 Task: Choose the option "Require approval for first-time contributors" for fork pull request workflows from outside collaborators in the repository "JS".
Action: Mouse moved to (949, 150)
Screenshot: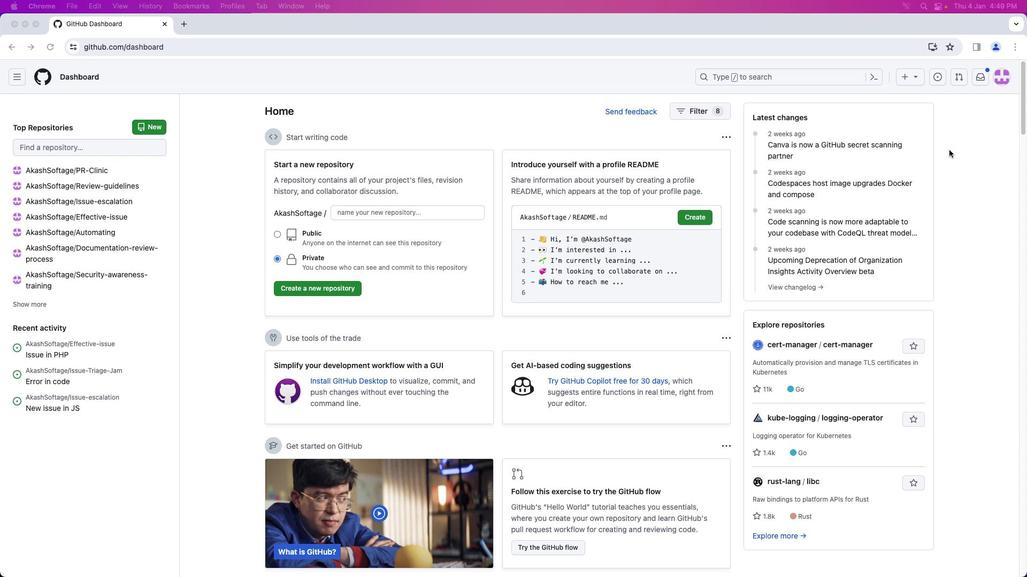 
Action: Mouse pressed left at (949, 150)
Screenshot: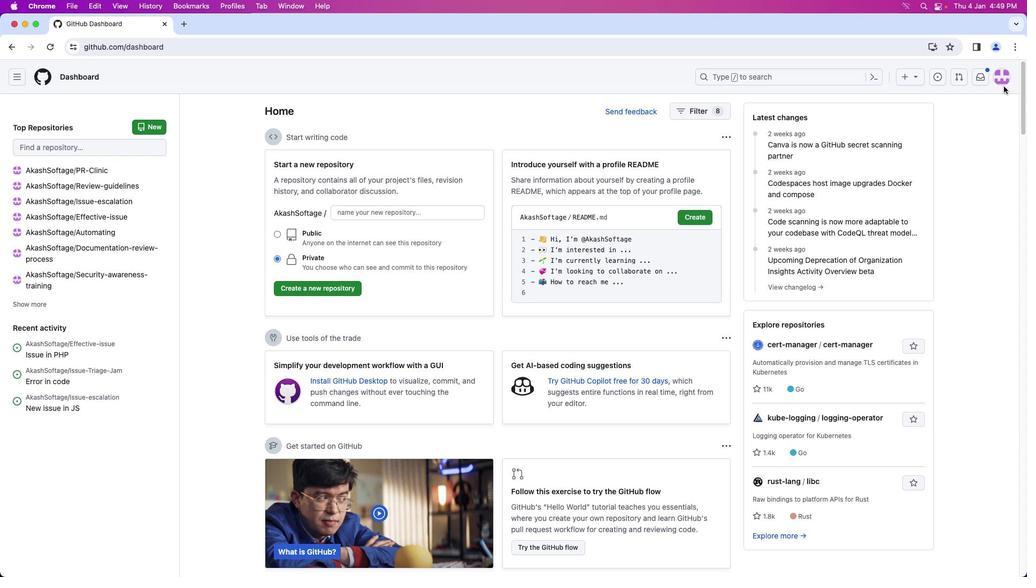 
Action: Mouse moved to (1006, 79)
Screenshot: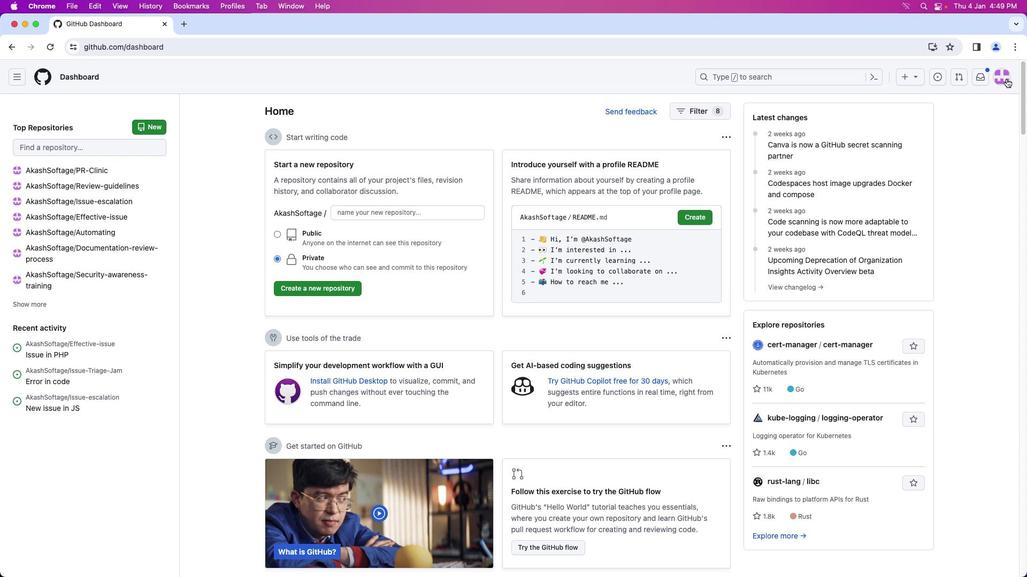 
Action: Mouse pressed left at (1006, 79)
Screenshot: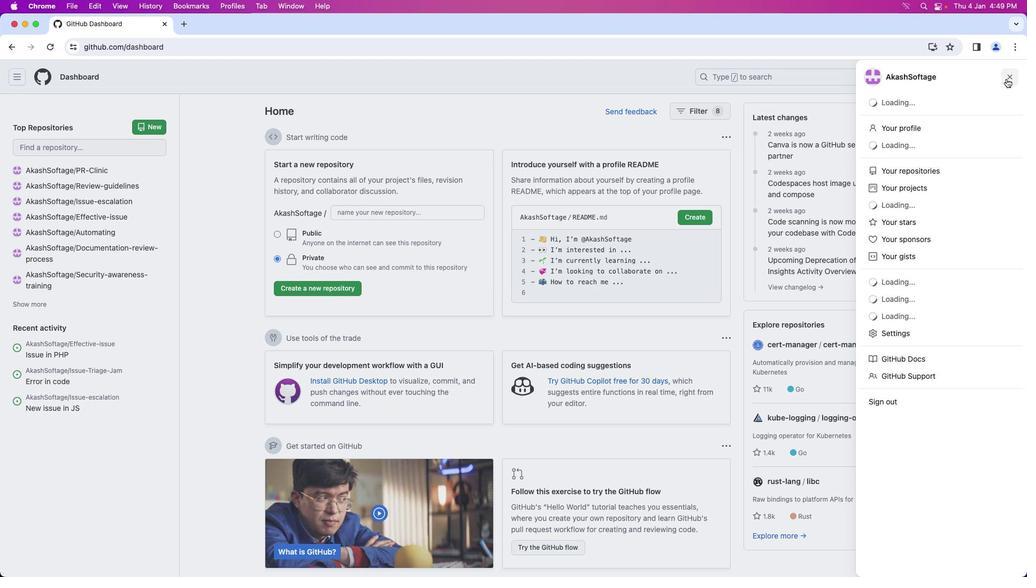 
Action: Mouse moved to (946, 170)
Screenshot: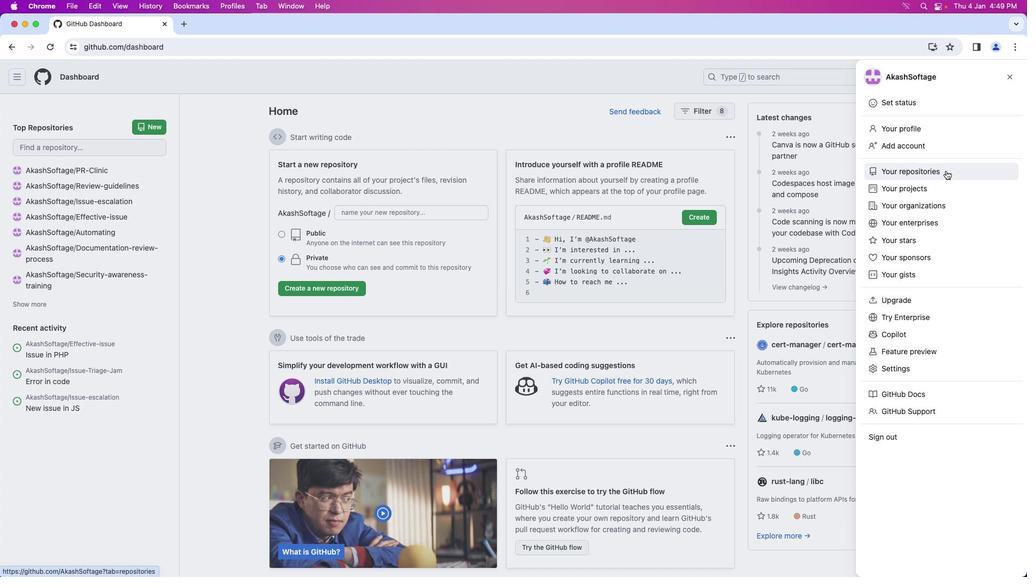 
Action: Mouse pressed left at (946, 170)
Screenshot: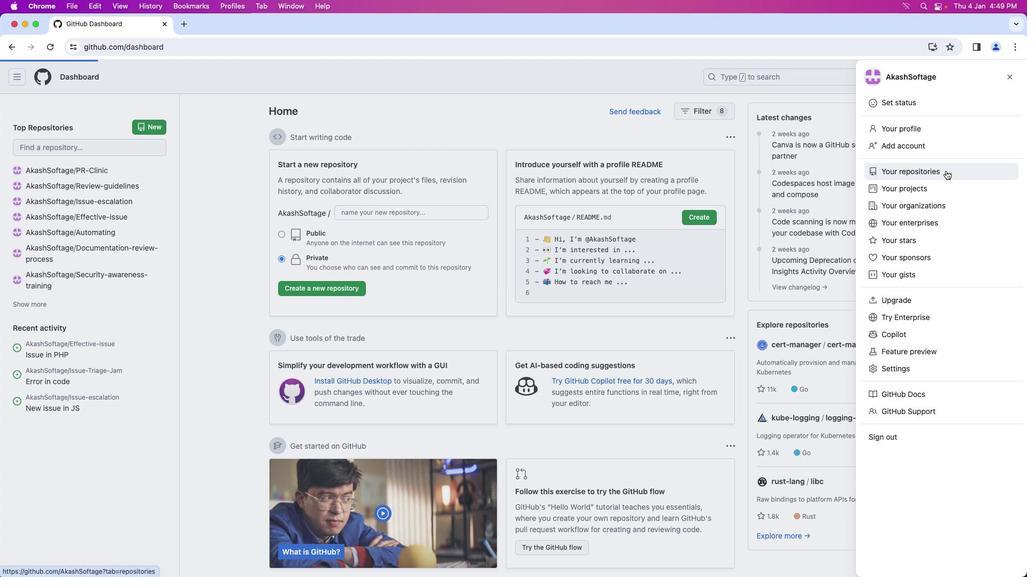 
Action: Mouse moved to (366, 180)
Screenshot: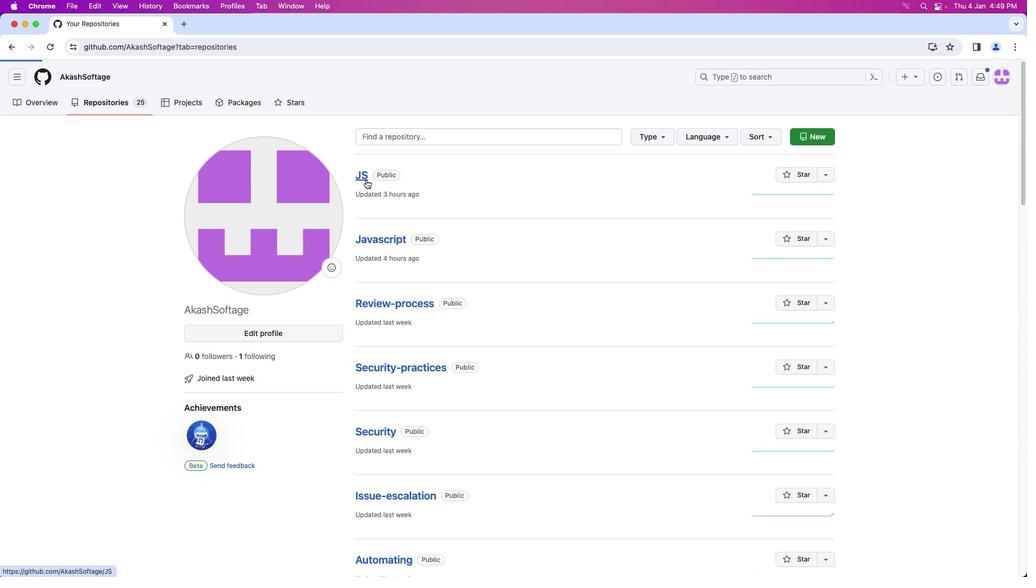 
Action: Mouse pressed left at (366, 180)
Screenshot: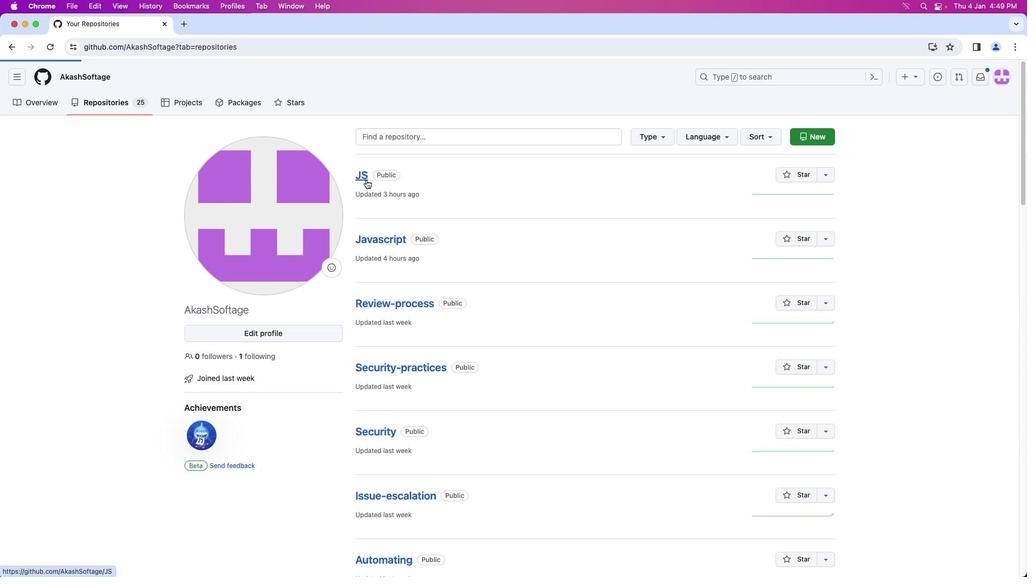 
Action: Mouse moved to (440, 107)
Screenshot: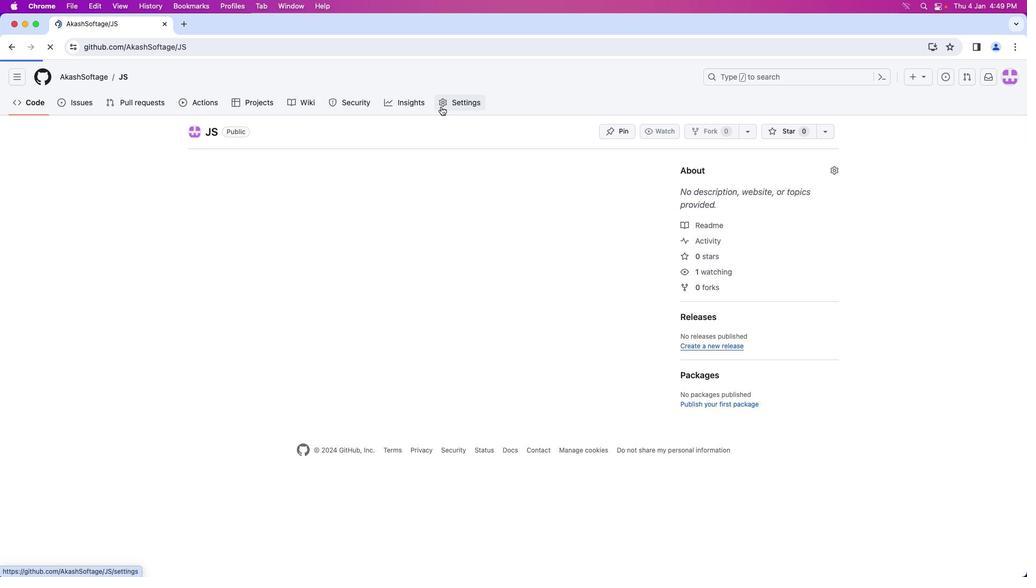 
Action: Mouse pressed left at (440, 107)
Screenshot: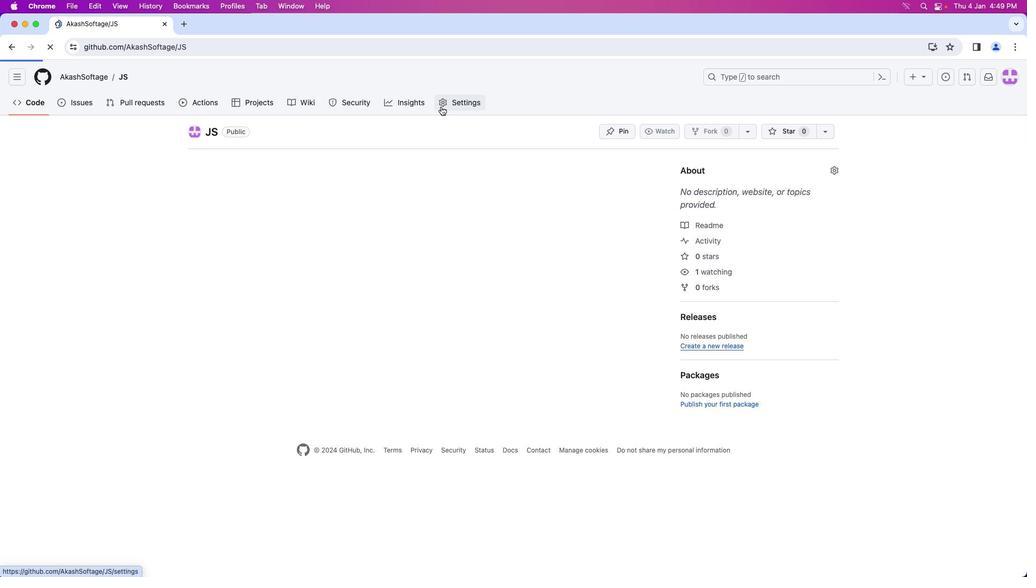 
Action: Mouse moved to (268, 297)
Screenshot: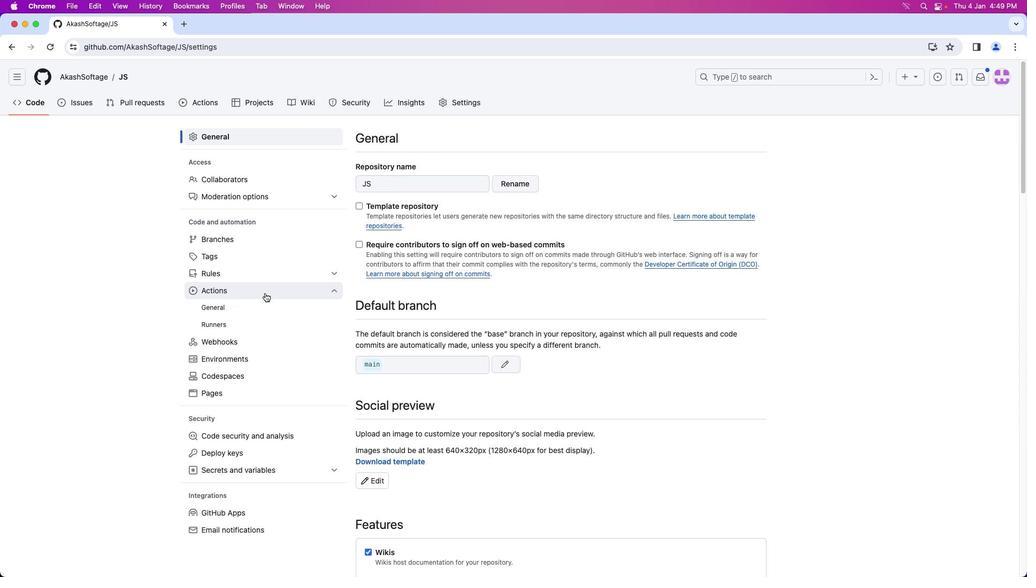 
Action: Mouse pressed left at (268, 297)
Screenshot: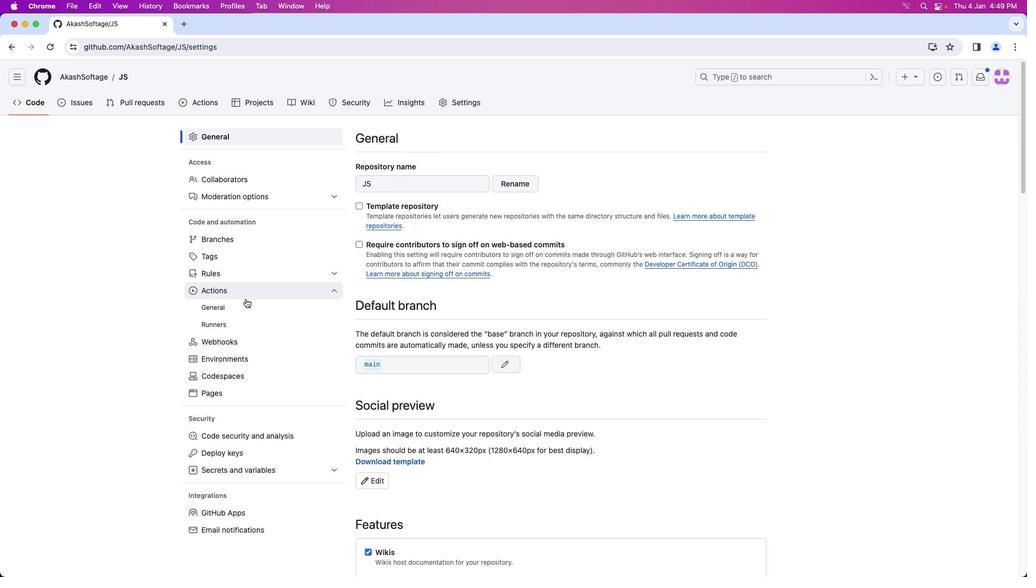 
Action: Mouse moved to (235, 306)
Screenshot: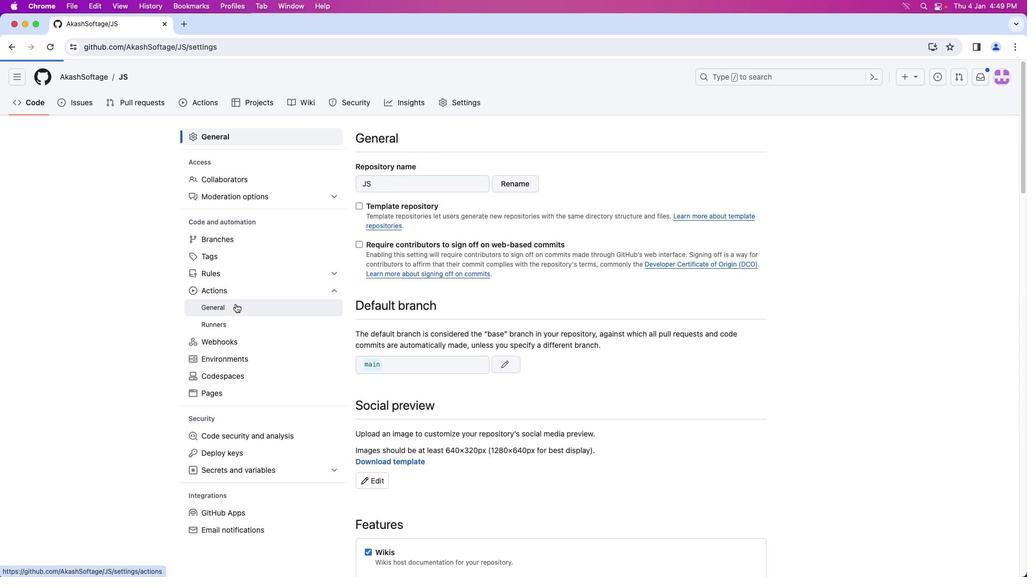 
Action: Mouse pressed left at (235, 306)
Screenshot: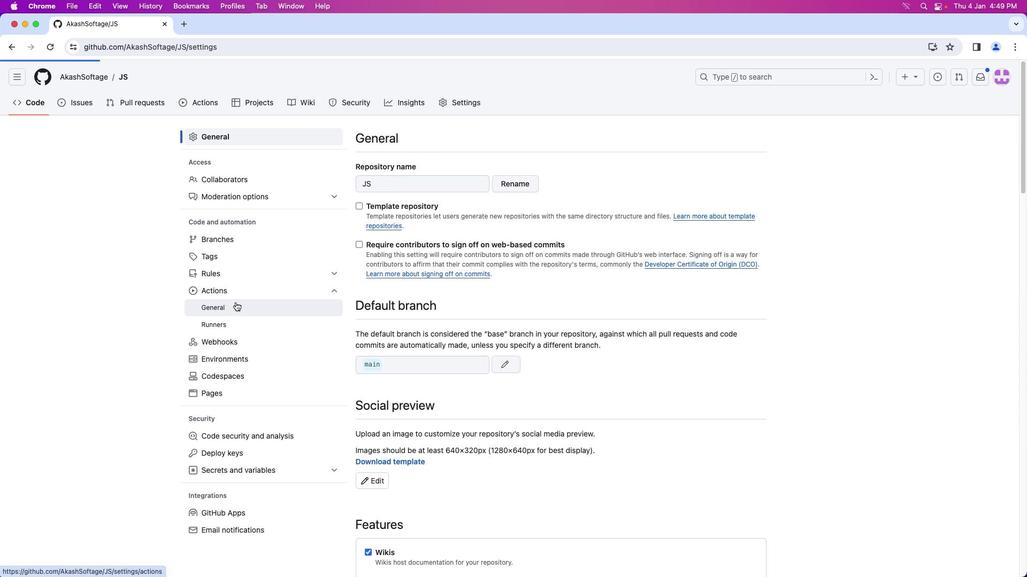 
Action: Mouse moved to (528, 261)
Screenshot: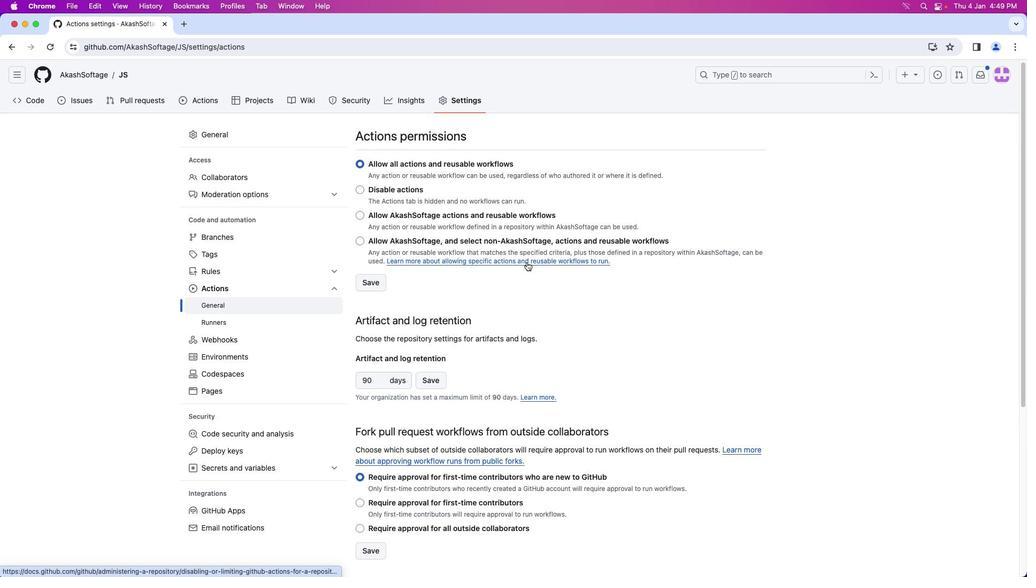 
Action: Mouse scrolled (528, 261) with delta (0, 0)
Screenshot: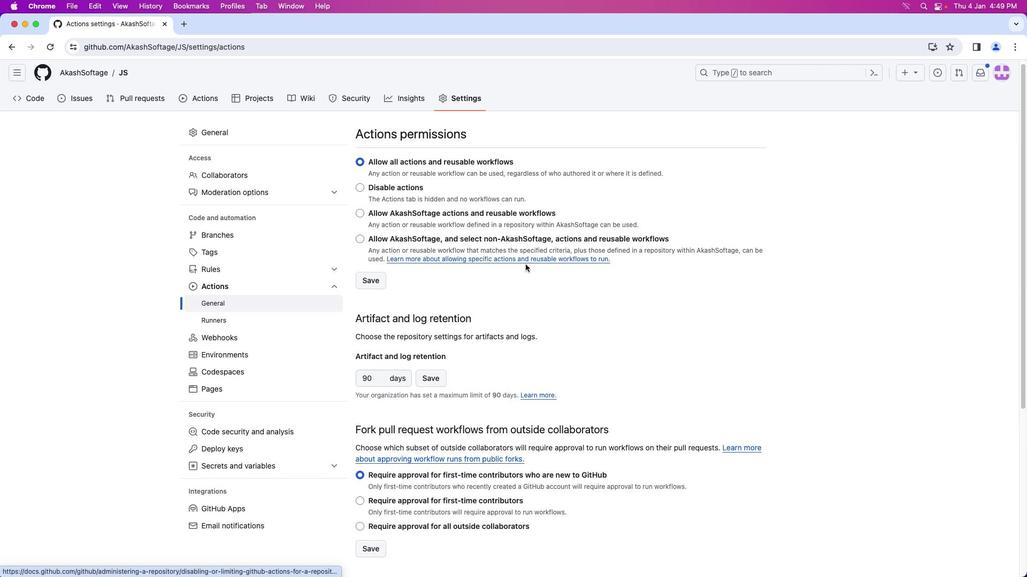 
Action: Mouse moved to (527, 261)
Screenshot: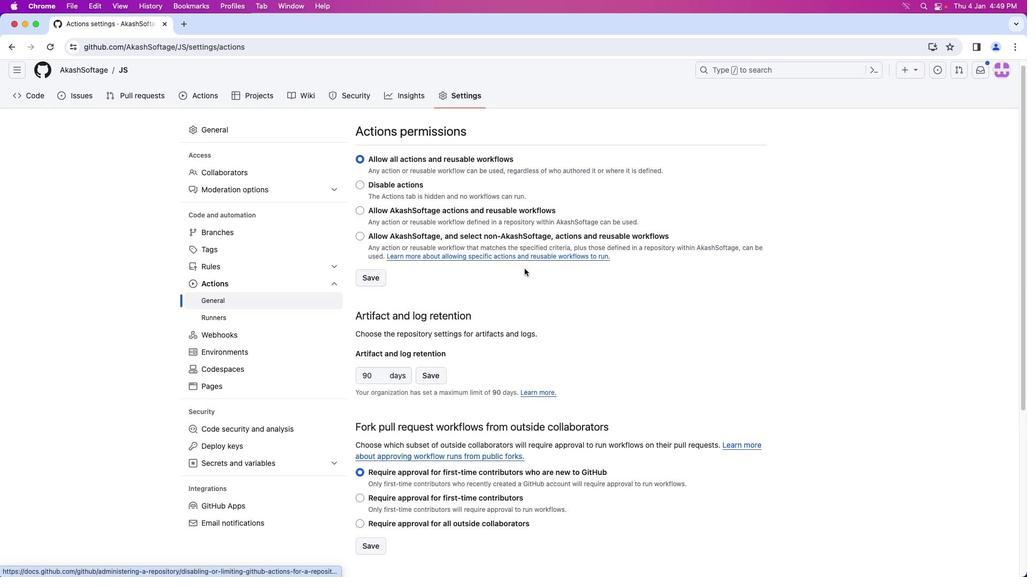 
Action: Mouse scrolled (527, 261) with delta (0, 0)
Screenshot: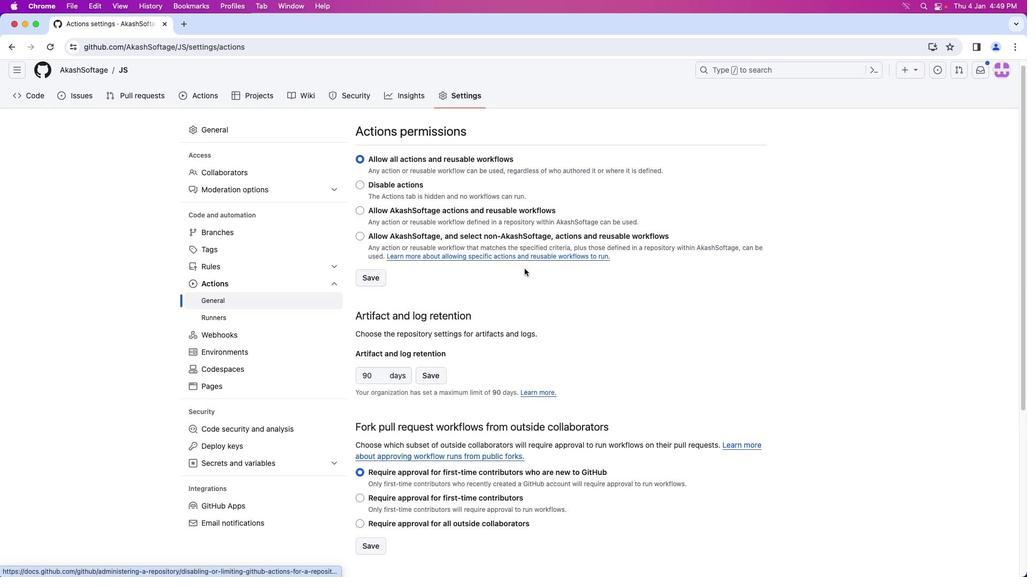 
Action: Mouse moved to (526, 264)
Screenshot: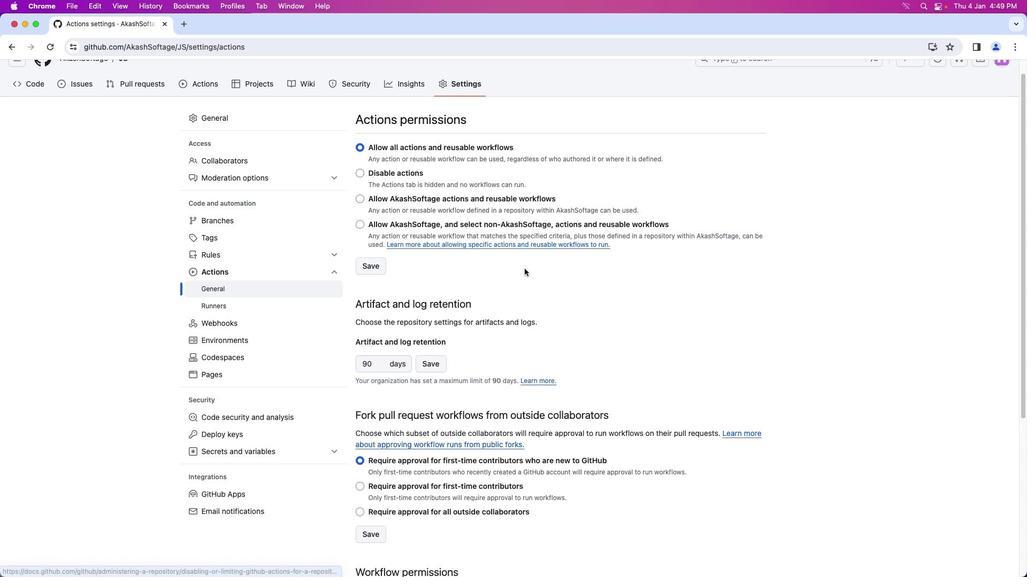 
Action: Mouse scrolled (526, 264) with delta (0, 0)
Screenshot: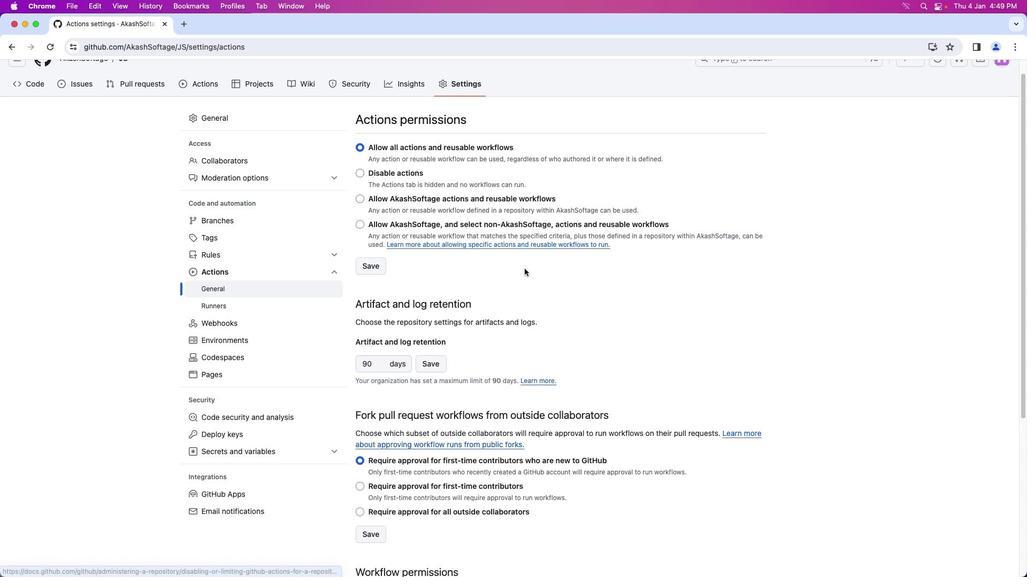 
Action: Mouse moved to (524, 268)
Screenshot: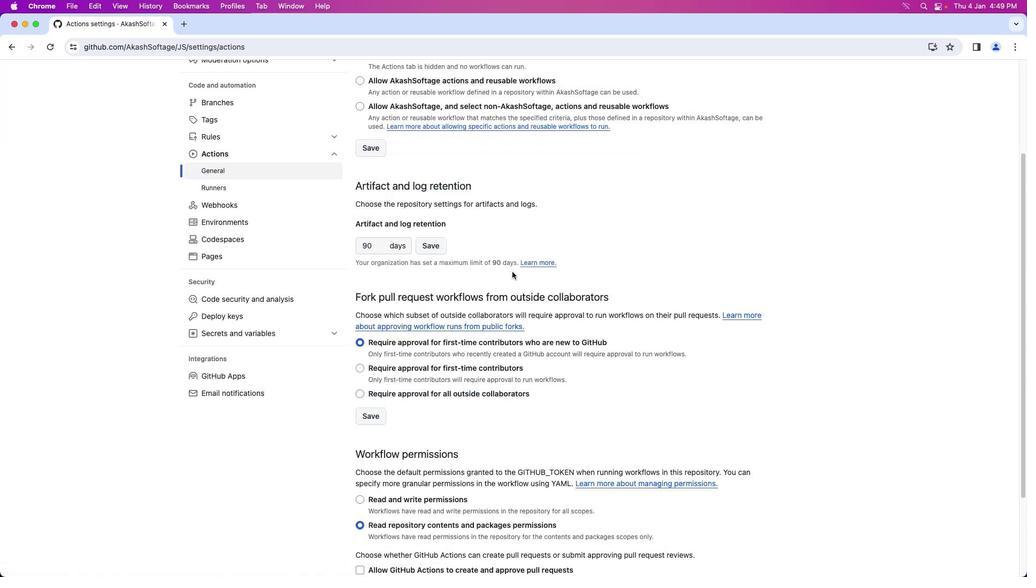 
Action: Mouse scrolled (524, 268) with delta (0, 0)
Screenshot: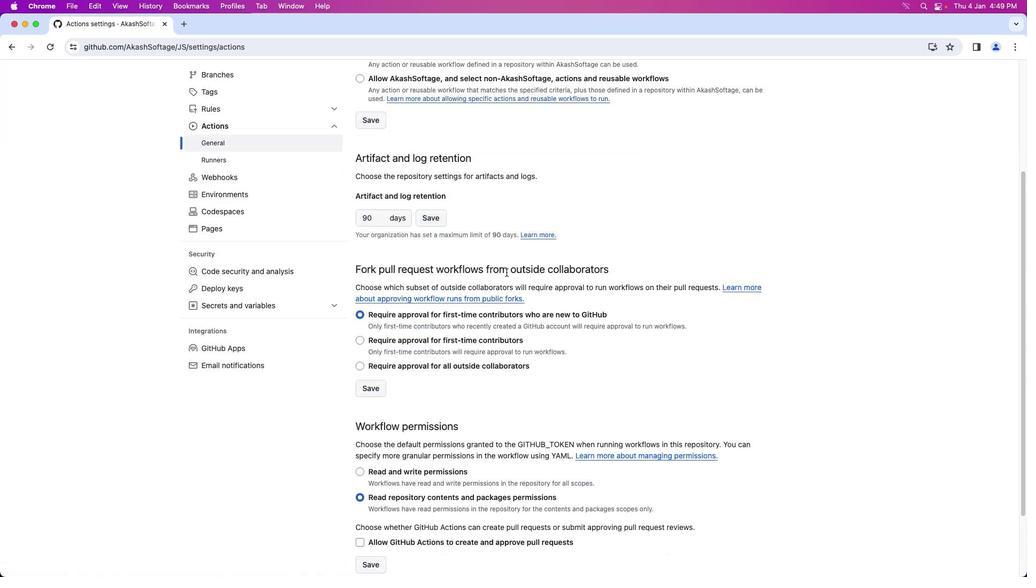 
Action: Mouse moved to (524, 268)
Screenshot: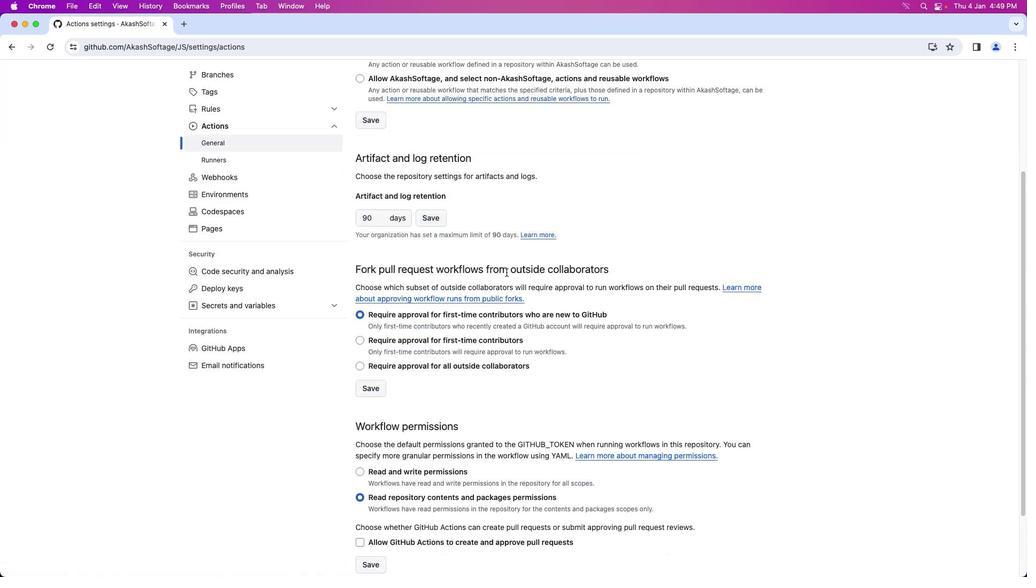 
Action: Mouse scrolled (524, 268) with delta (0, 0)
Screenshot: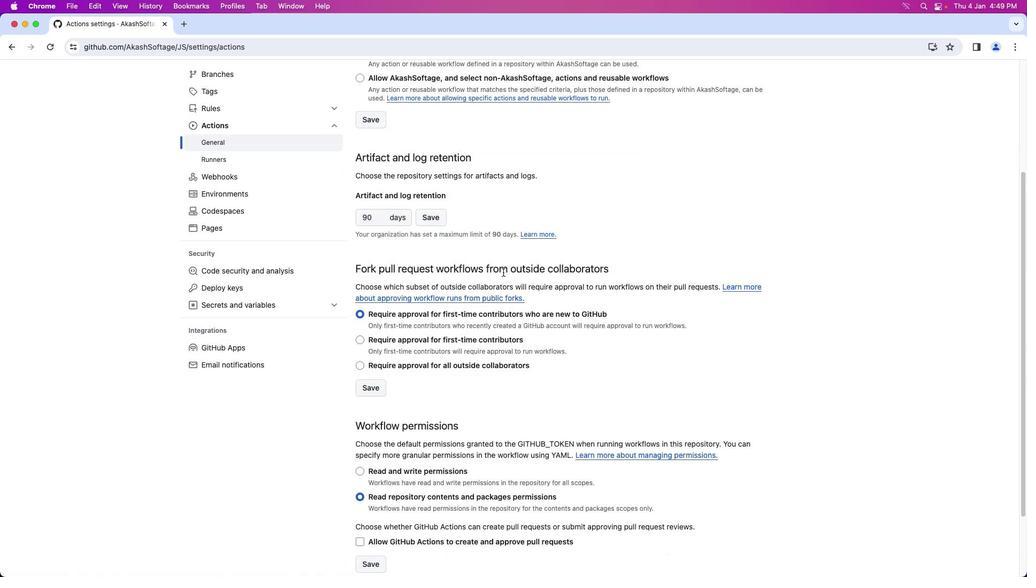 
Action: Mouse scrolled (524, 268) with delta (0, 0)
Screenshot: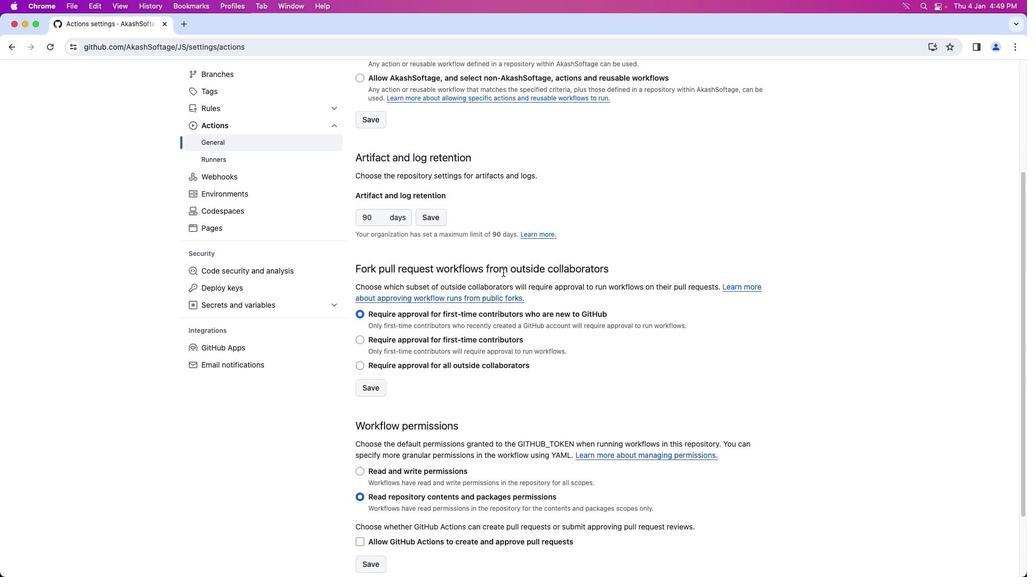 
Action: Mouse scrolled (524, 268) with delta (0, -1)
Screenshot: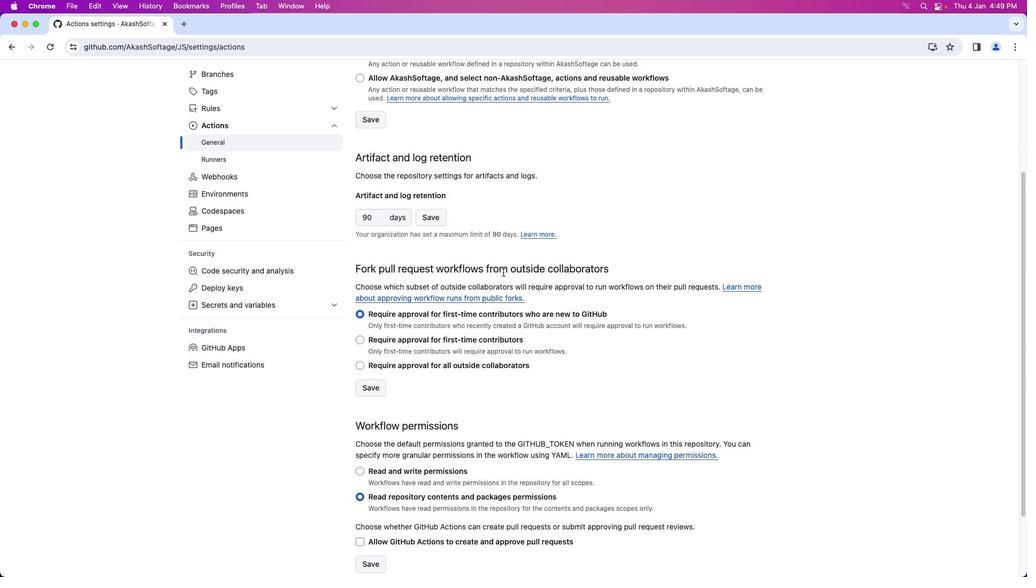 
Action: Mouse scrolled (524, 268) with delta (0, -1)
Screenshot: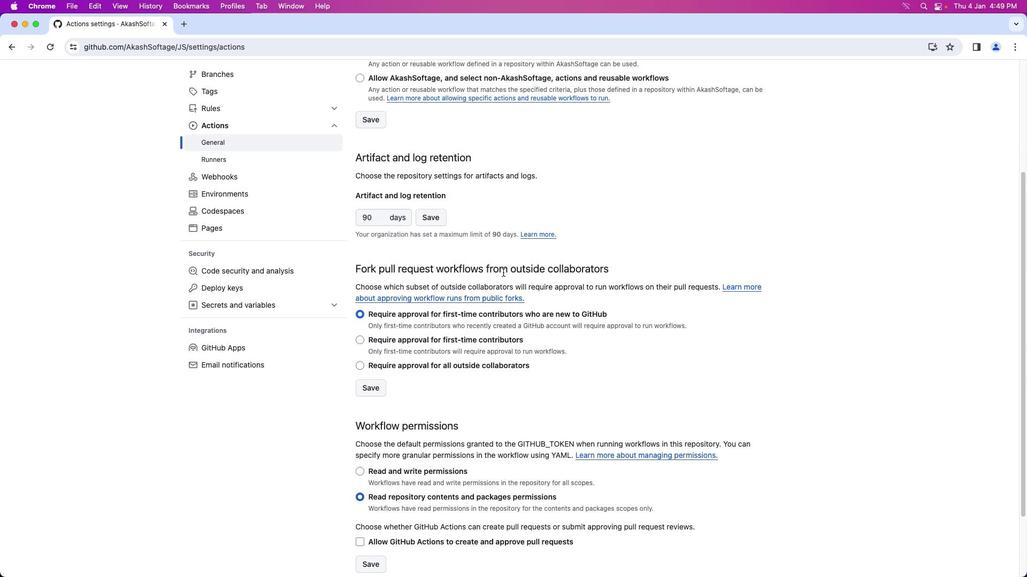
Action: Mouse moved to (361, 344)
Screenshot: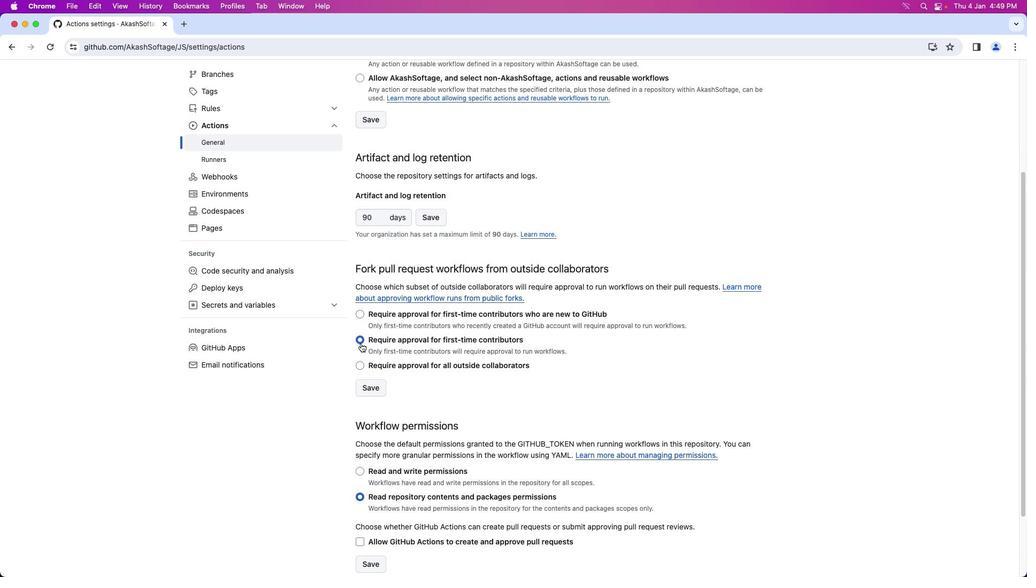 
Action: Mouse pressed left at (361, 344)
Screenshot: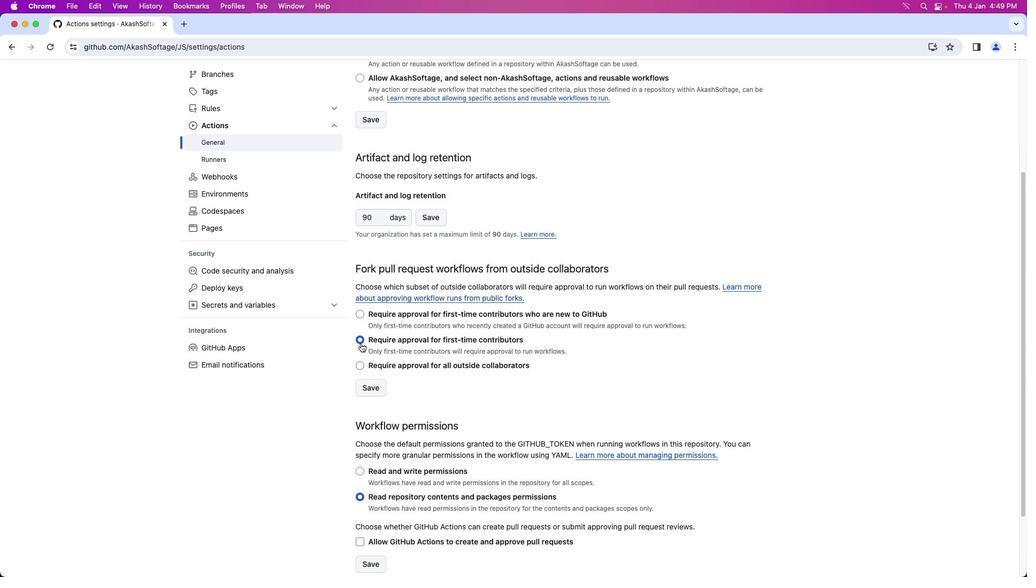 
Action: Mouse moved to (367, 384)
Screenshot: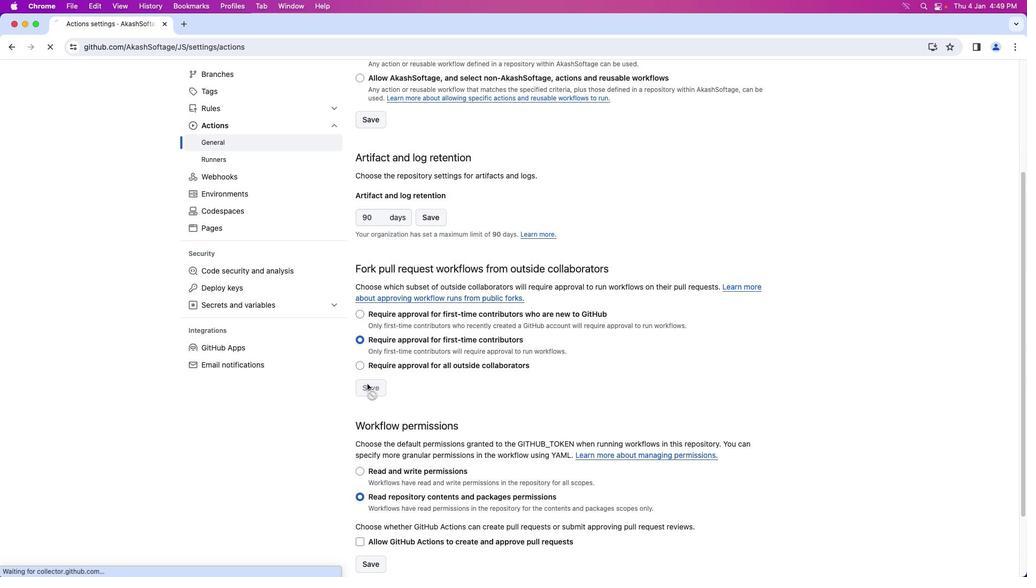 
Action: Mouse pressed left at (367, 384)
Screenshot: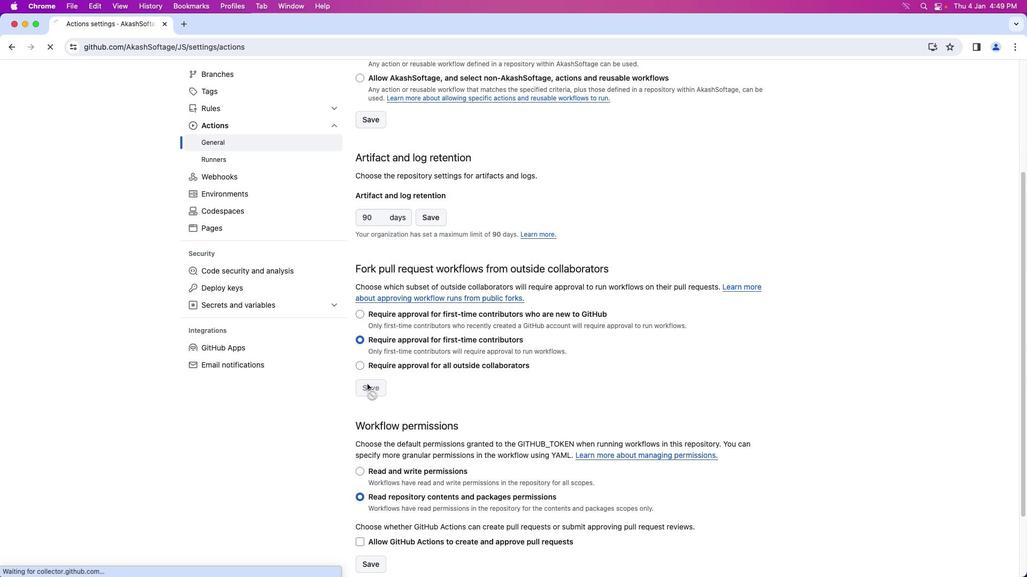 
Action: Mouse moved to (364, 380)
Screenshot: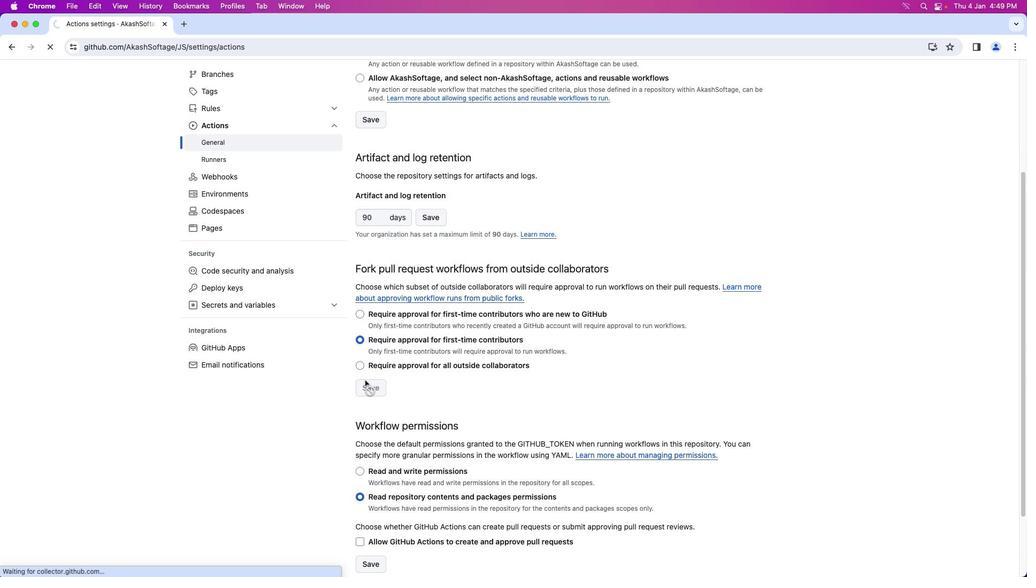 
